 Task: Look for products in the category "Ground Cocoa" that are on sale.
Action: Mouse moved to (307, 211)
Screenshot: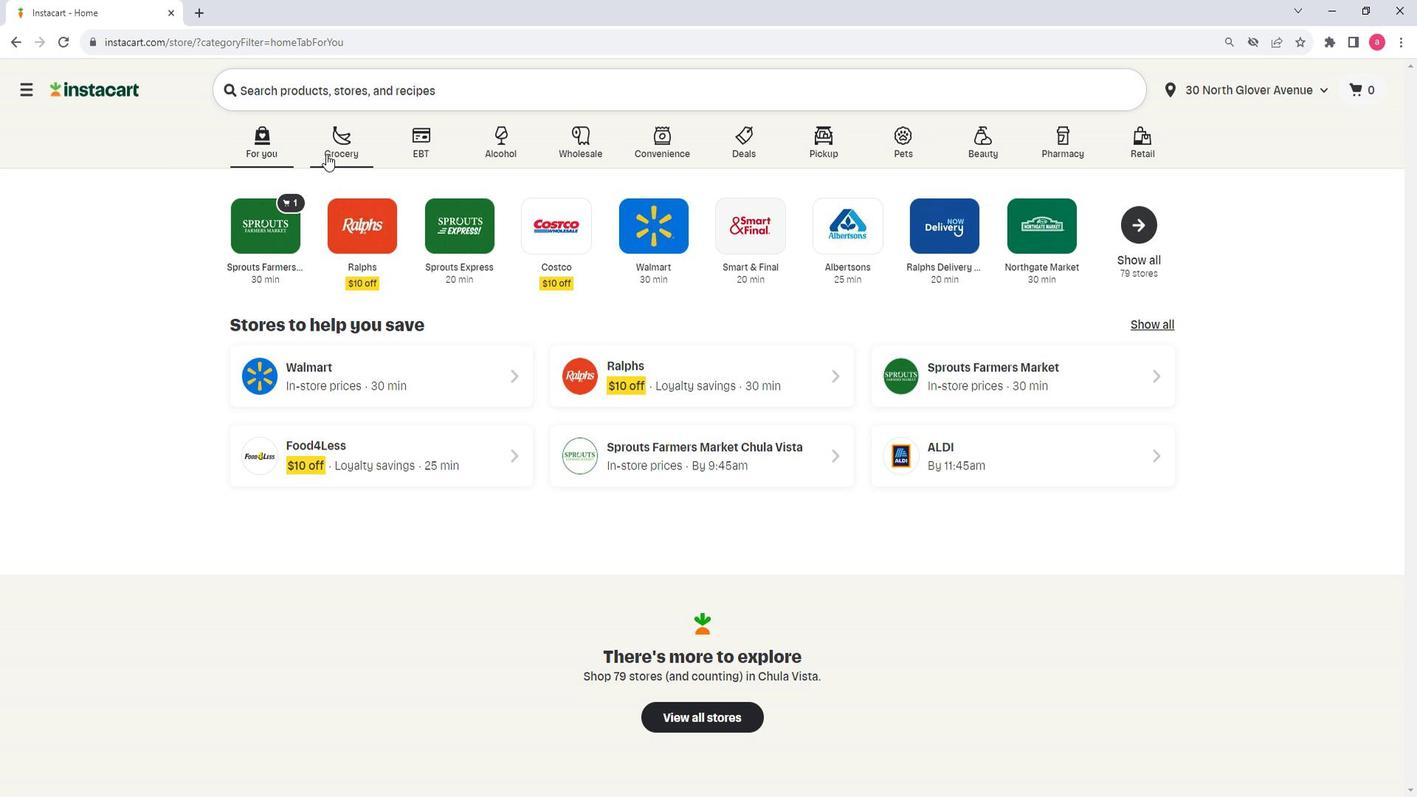 
Action: Mouse pressed left at (307, 211)
Screenshot: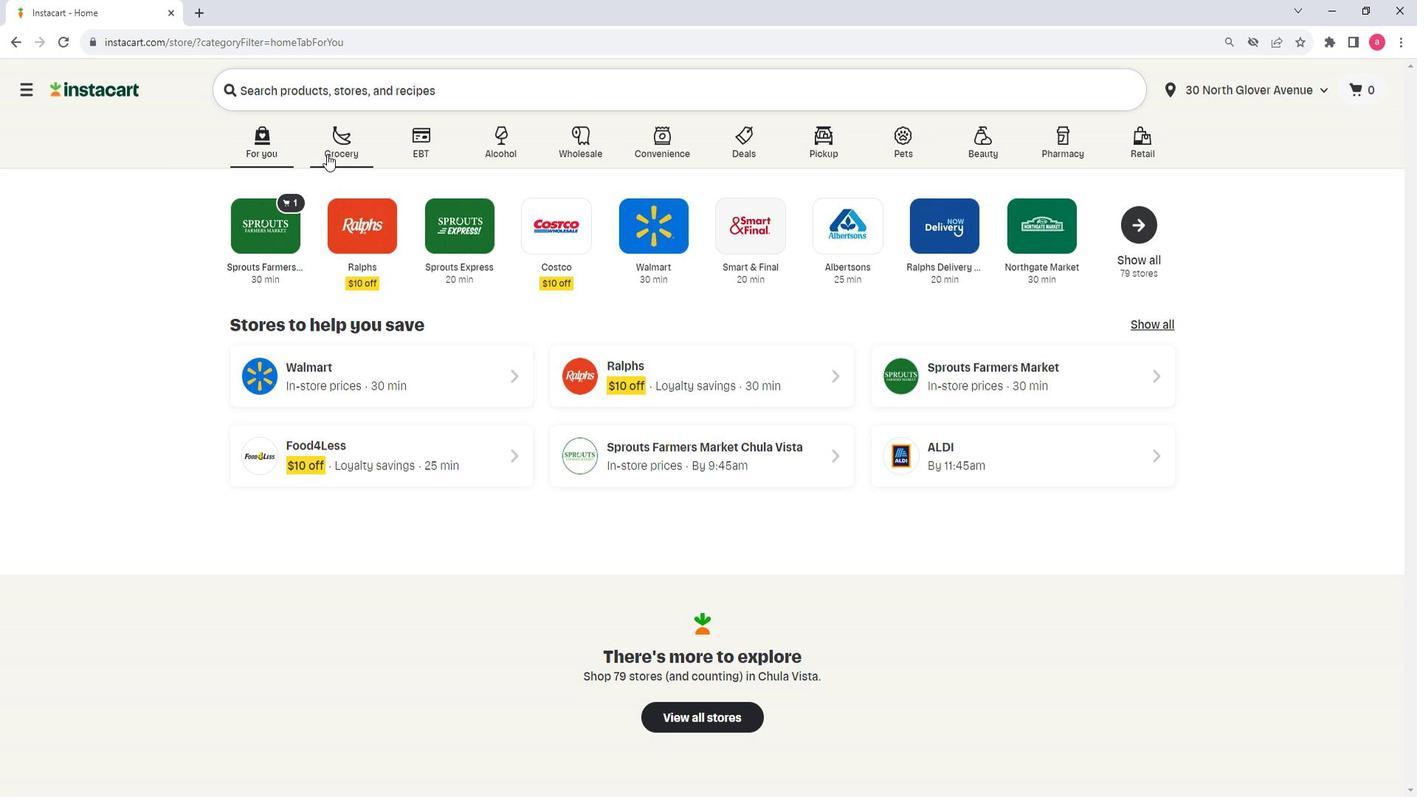 
Action: Mouse moved to (447, 439)
Screenshot: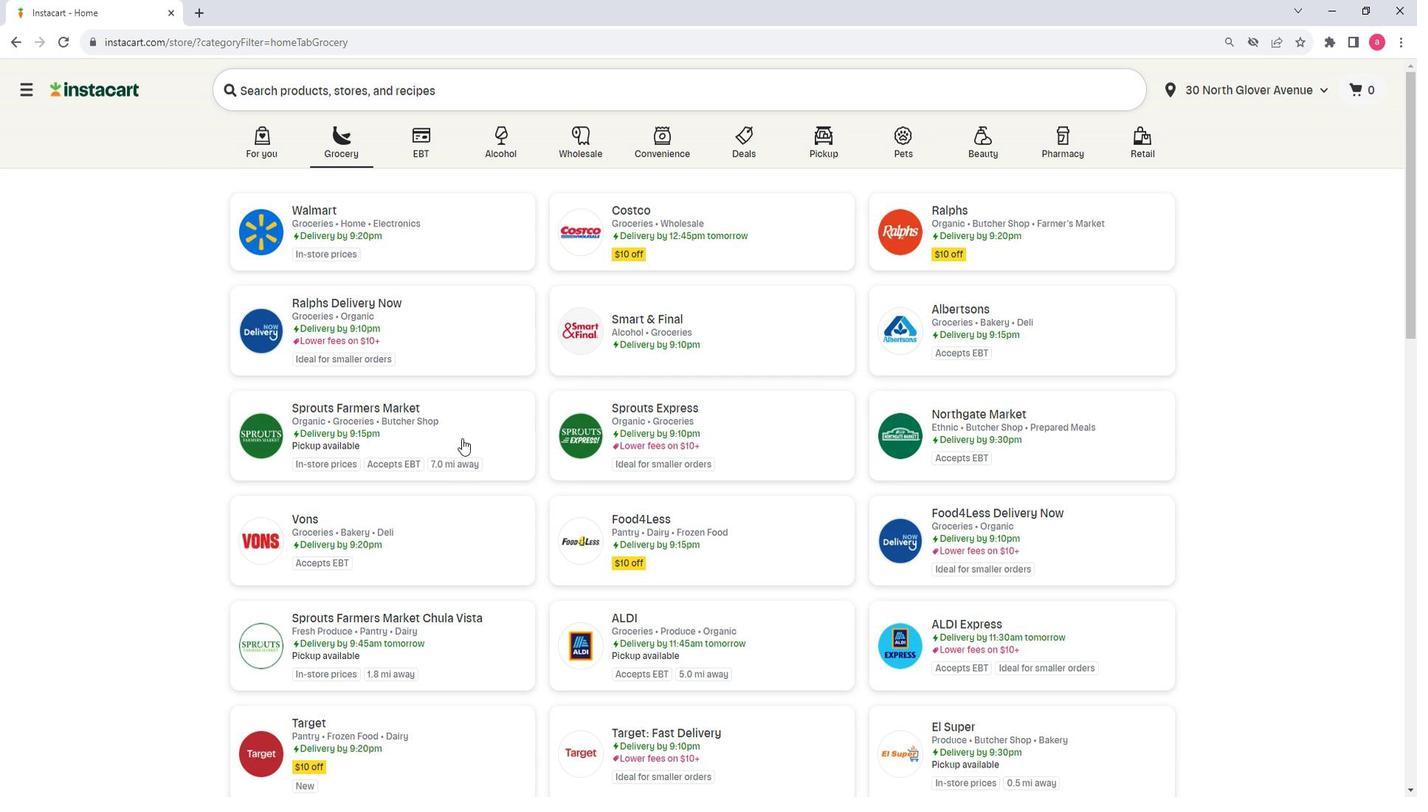 
Action: Mouse pressed left at (447, 439)
Screenshot: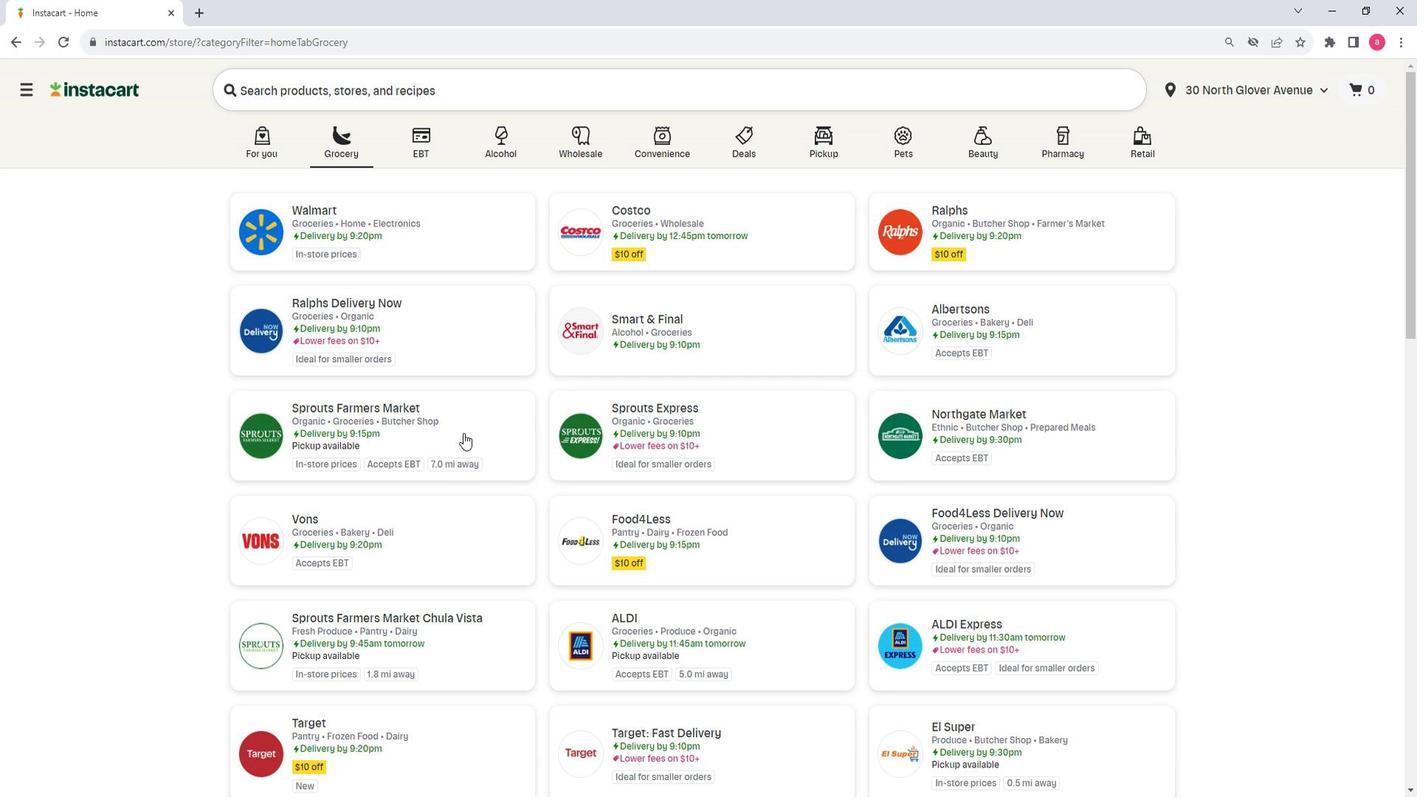 
Action: Mouse moved to (114, 515)
Screenshot: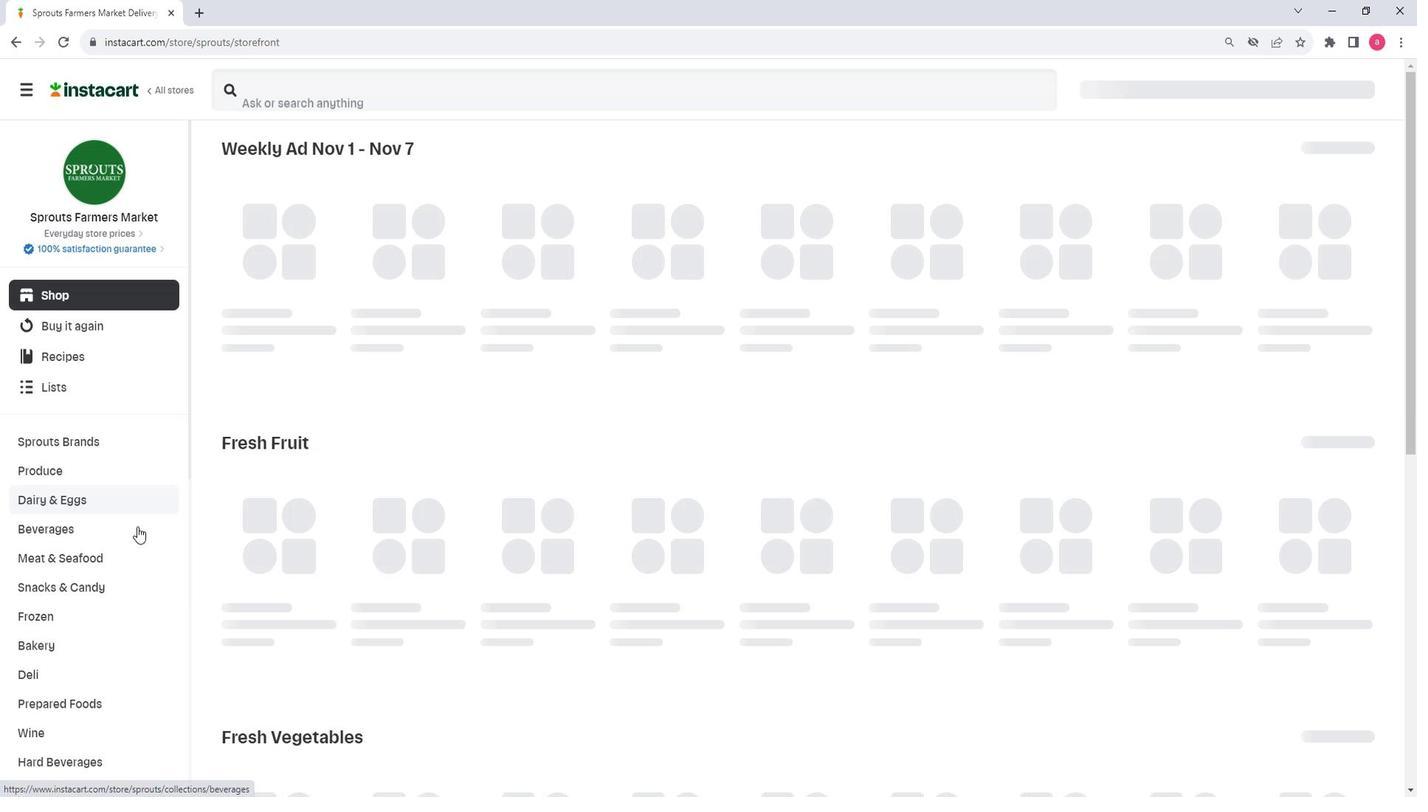 
Action: Mouse scrolled (114, 515) with delta (0, 0)
Screenshot: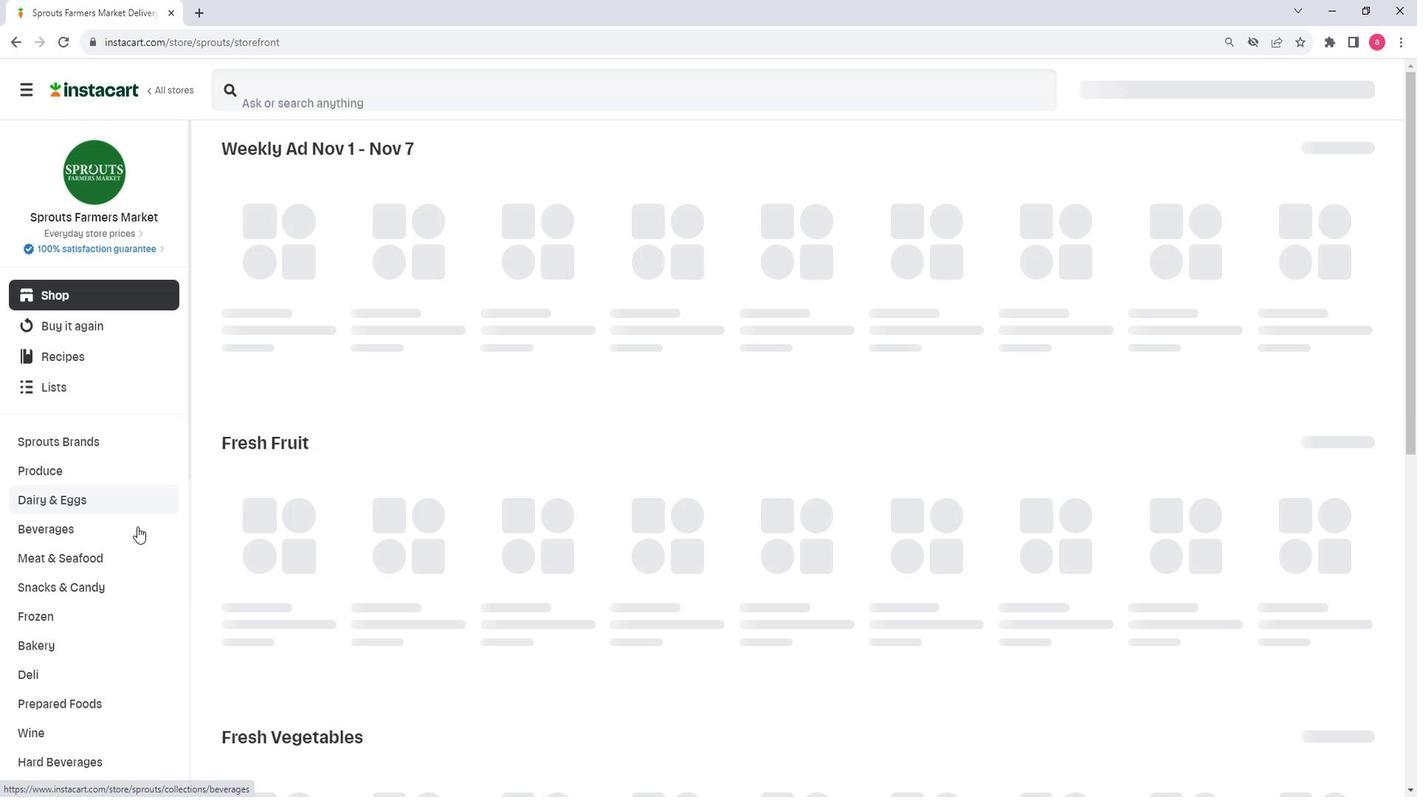 
Action: Mouse scrolled (114, 515) with delta (0, 0)
Screenshot: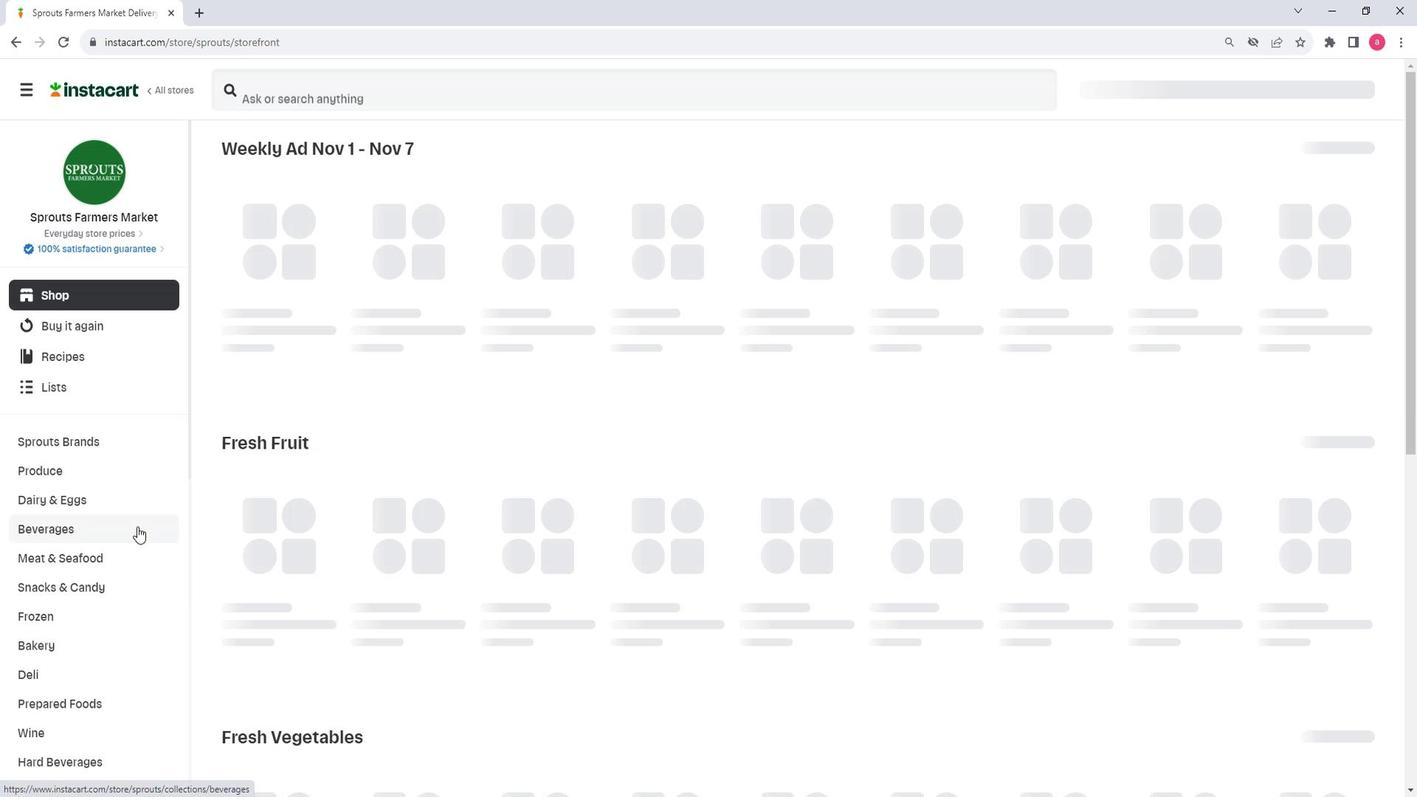 
Action: Mouse scrolled (114, 515) with delta (0, 0)
Screenshot: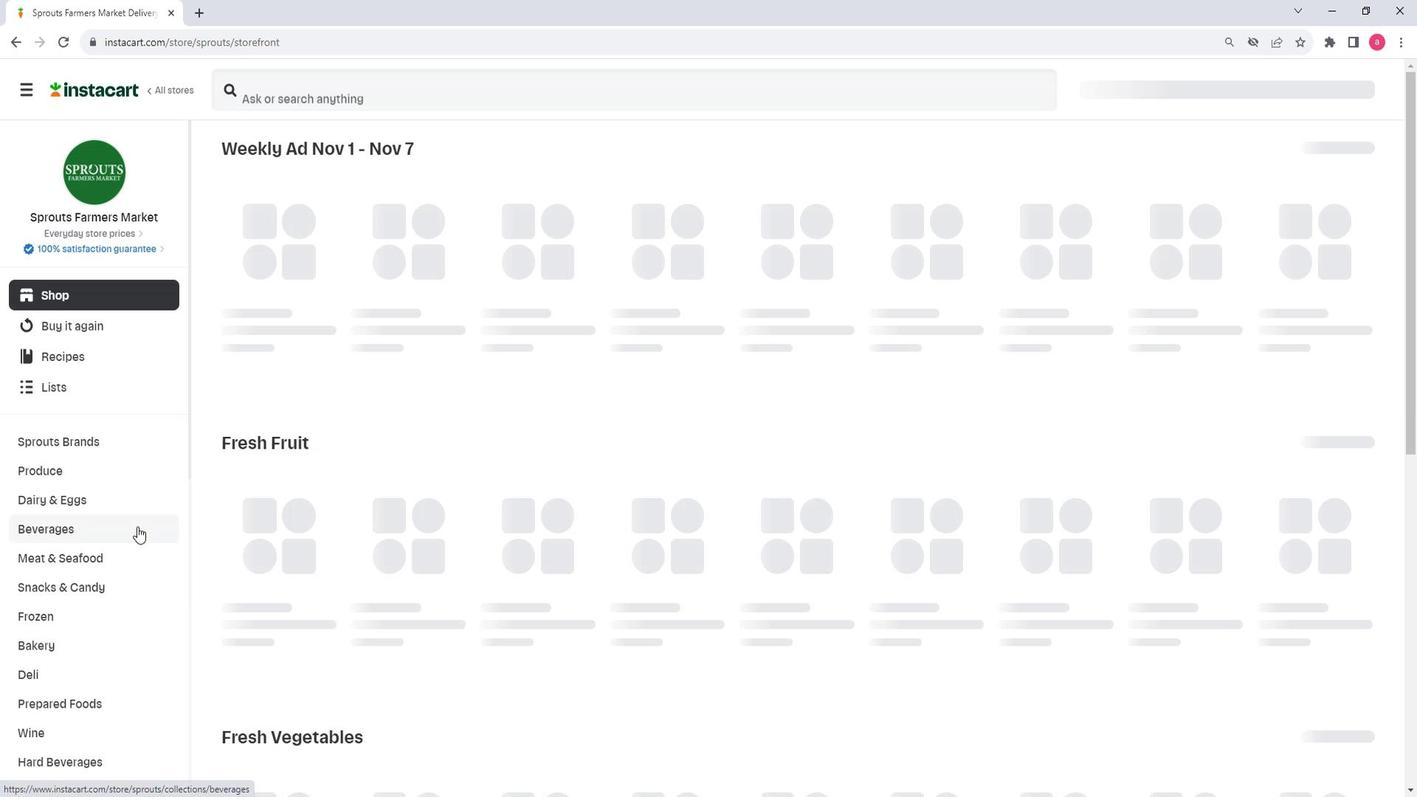 
Action: Mouse scrolled (114, 515) with delta (0, 0)
Screenshot: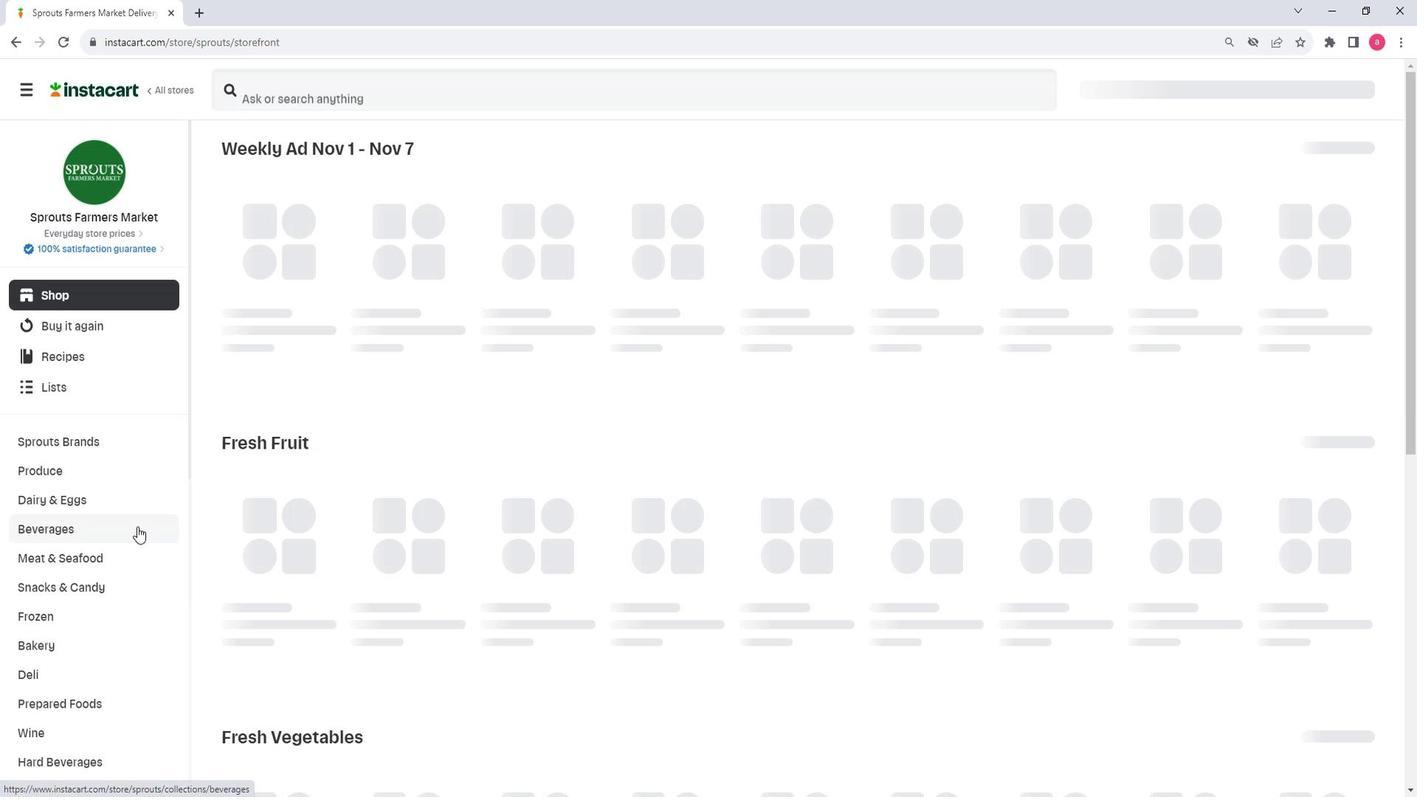 
Action: Mouse scrolled (114, 515) with delta (0, 0)
Screenshot: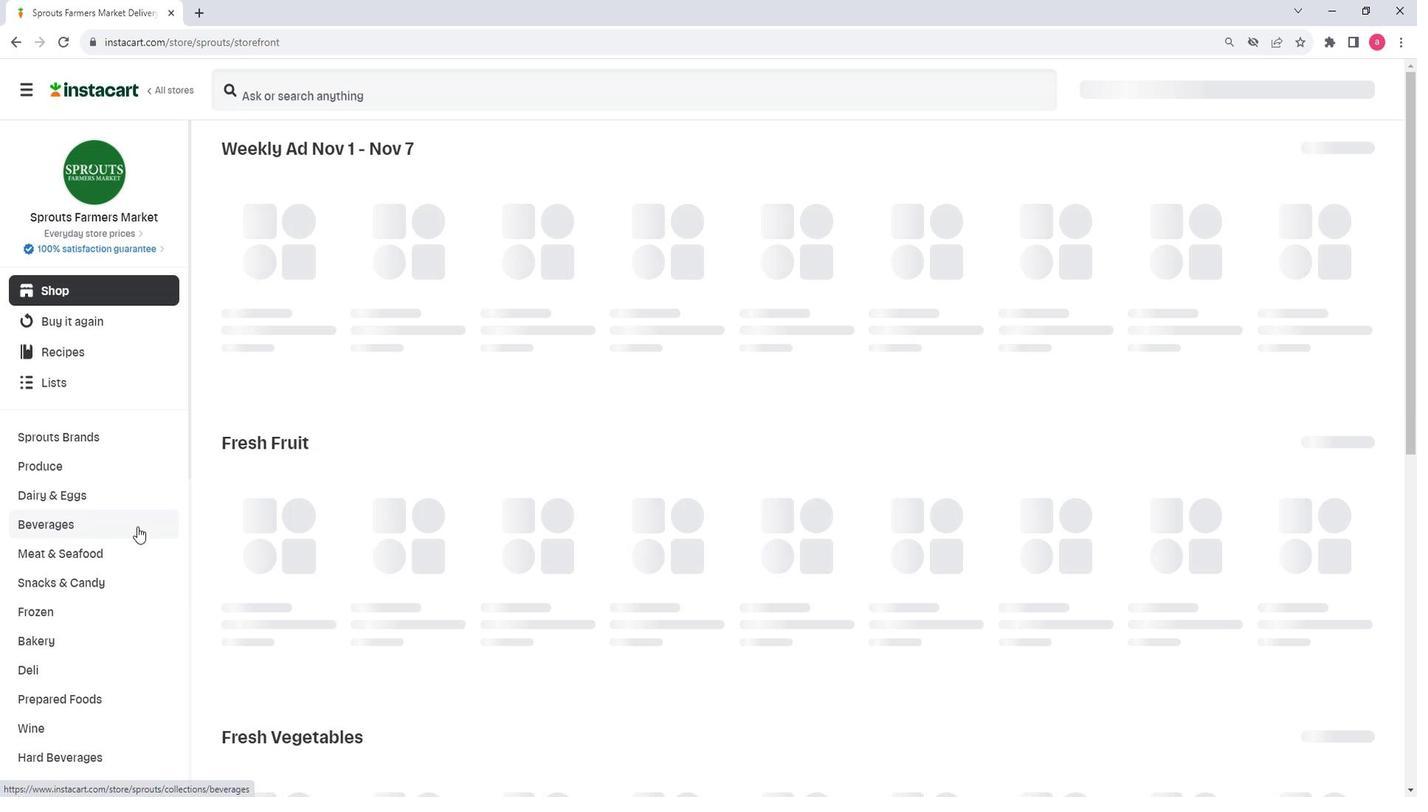 
Action: Mouse moved to (100, 555)
Screenshot: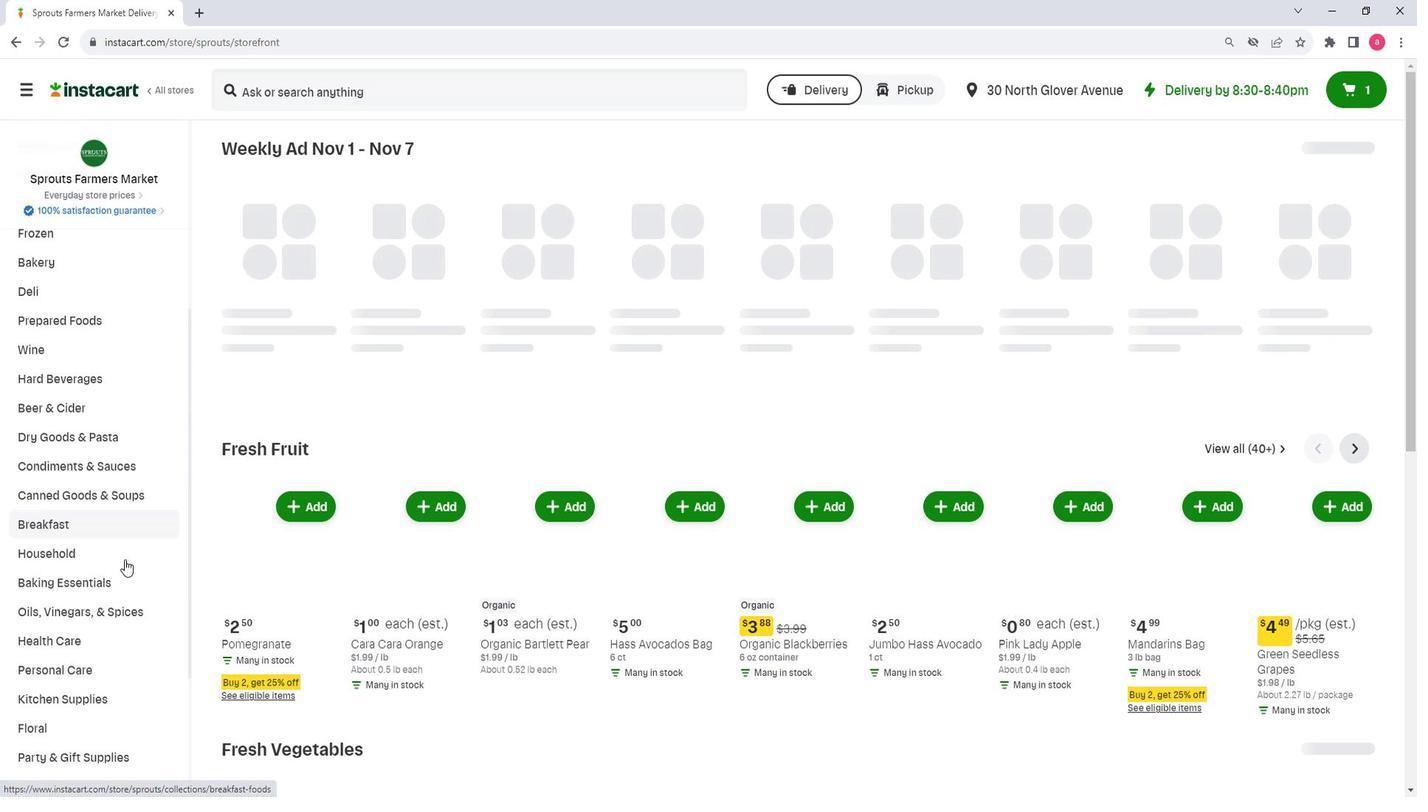 
Action: Mouse pressed left at (100, 555)
Screenshot: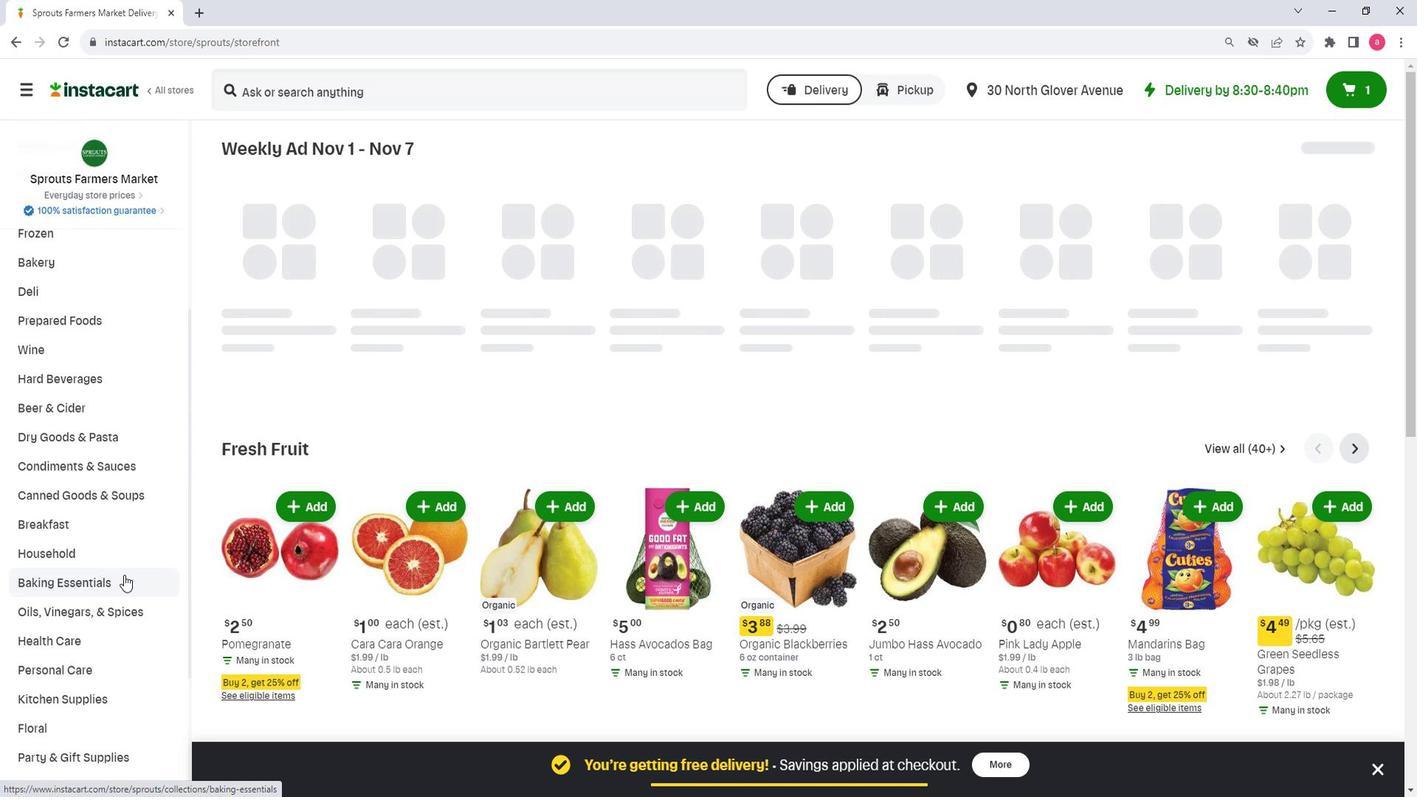 
Action: Mouse moved to (1081, 242)
Screenshot: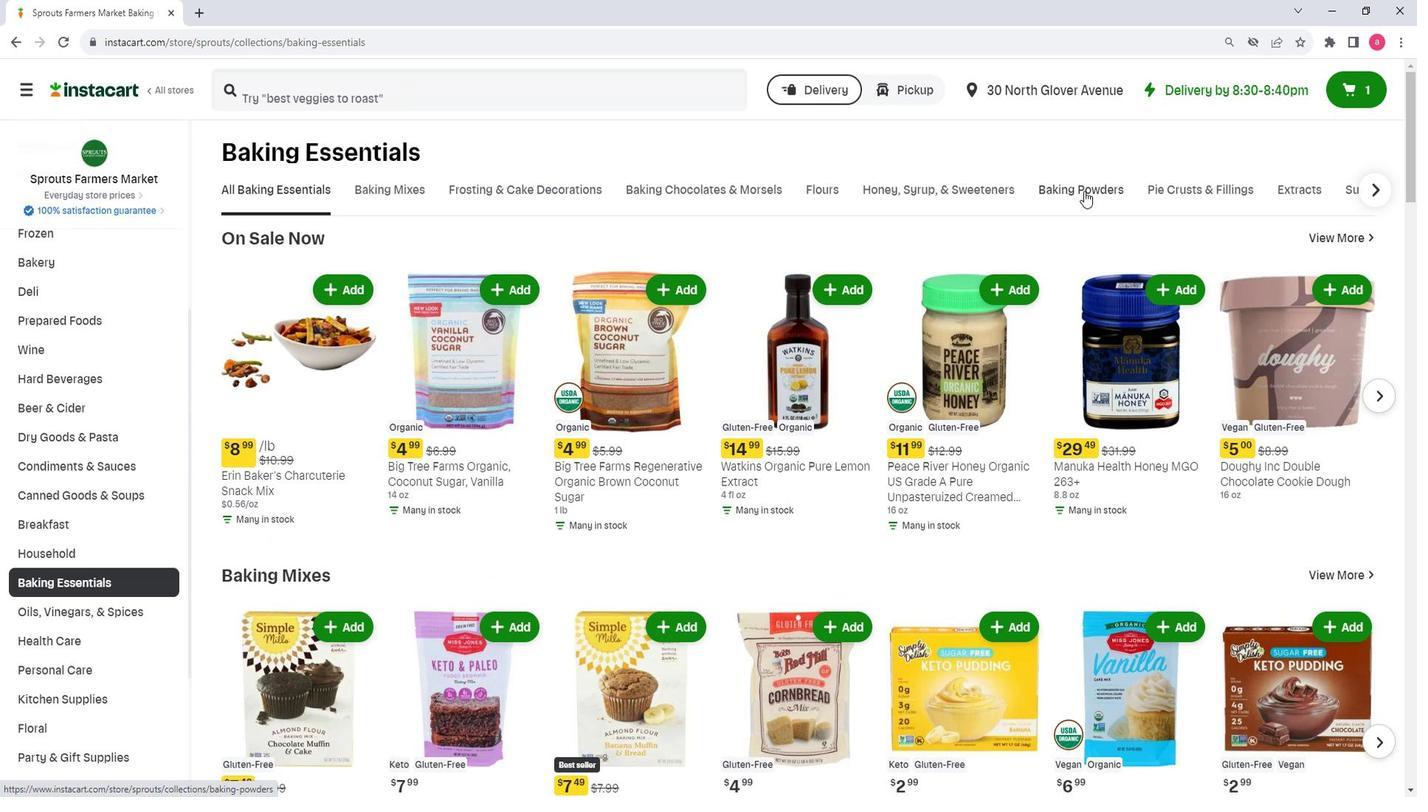 
Action: Mouse pressed left at (1081, 242)
Screenshot: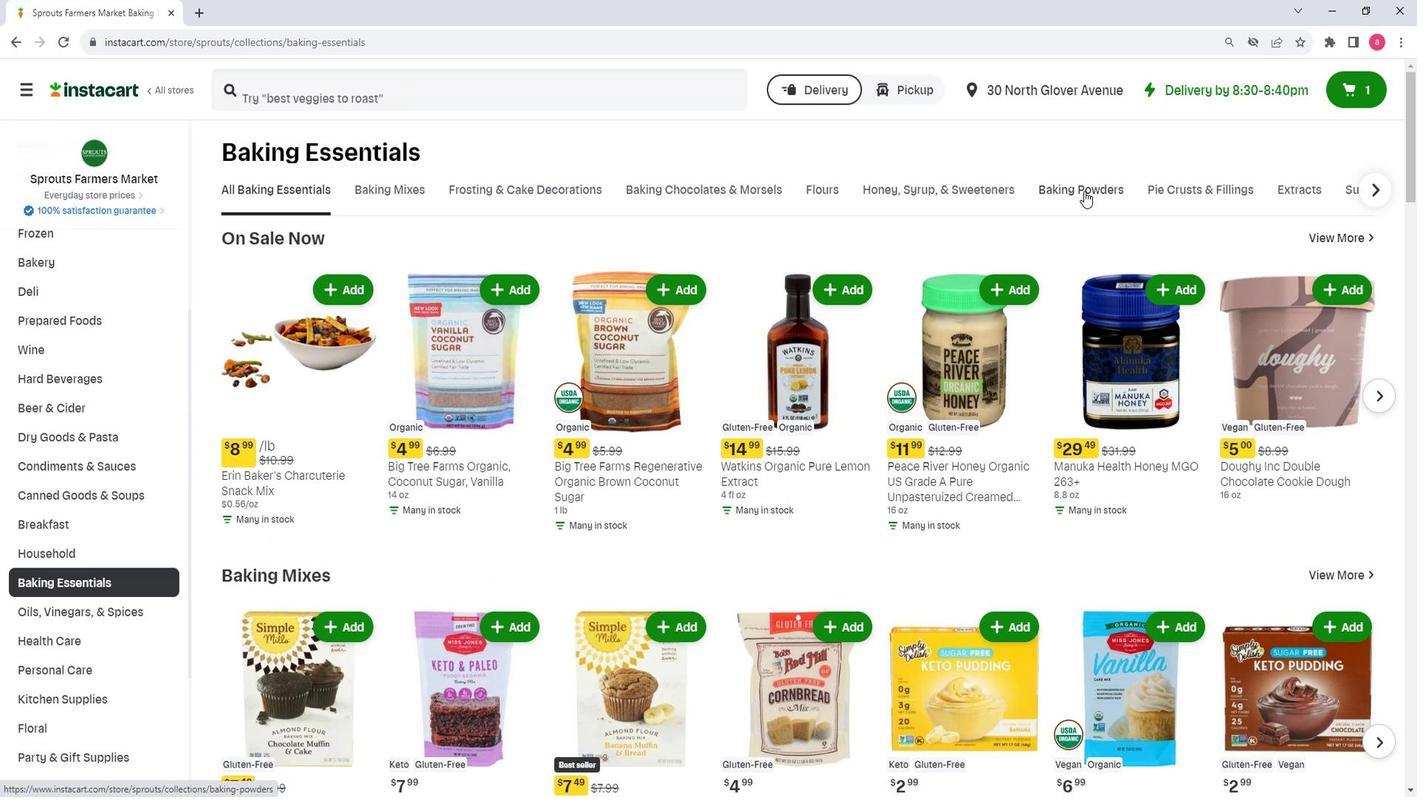 
Action: Mouse moved to (653, 299)
Screenshot: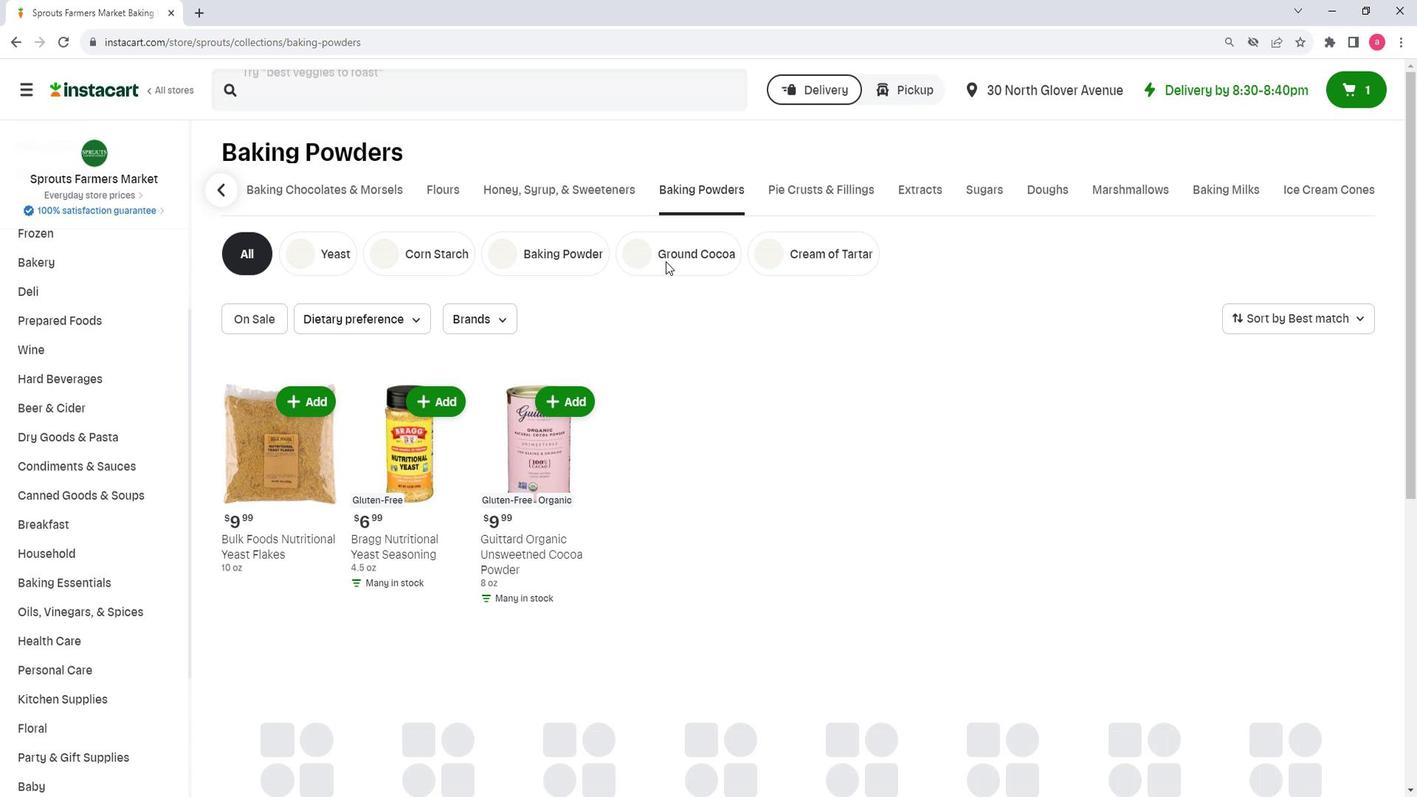 
Action: Mouse pressed left at (653, 299)
Screenshot: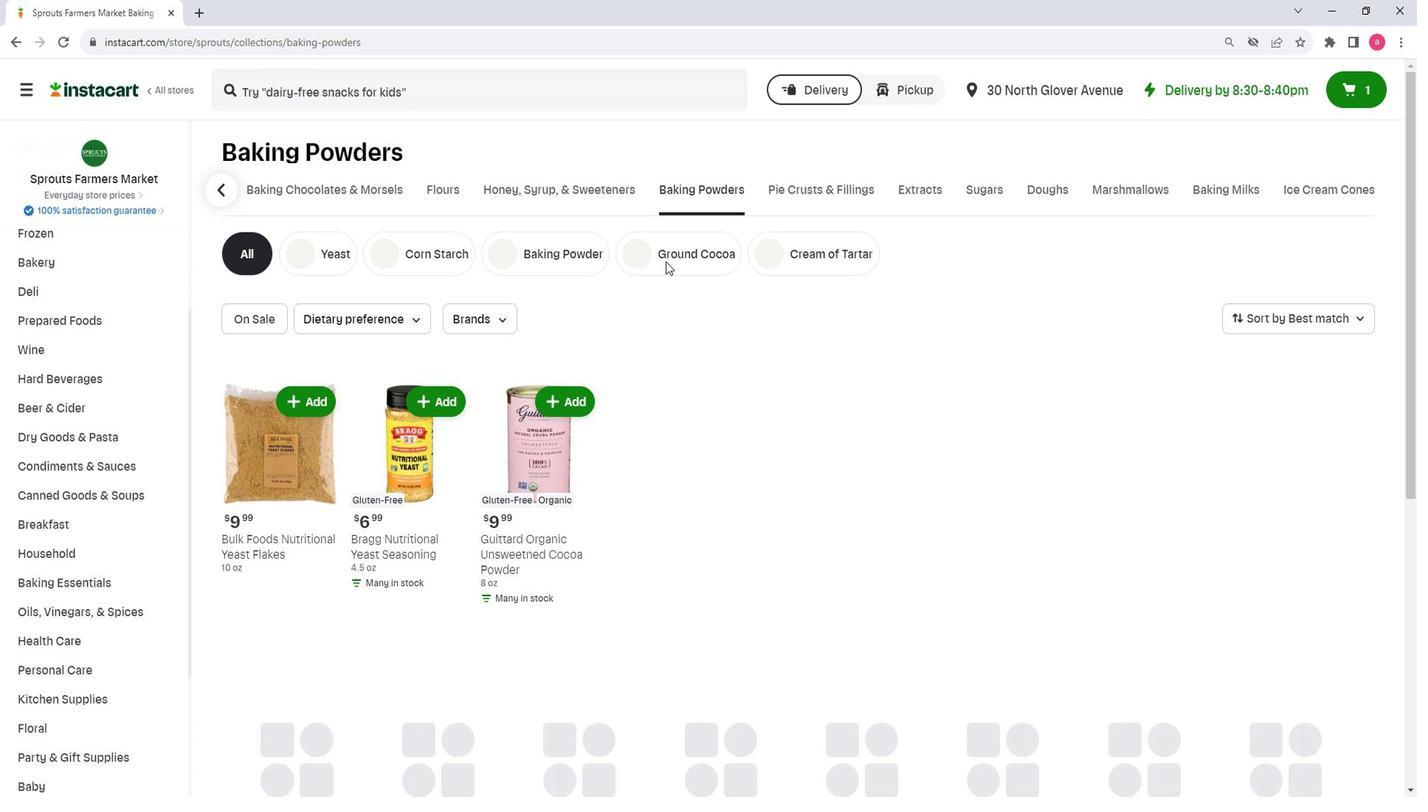 
Action: Mouse moved to (236, 350)
Screenshot: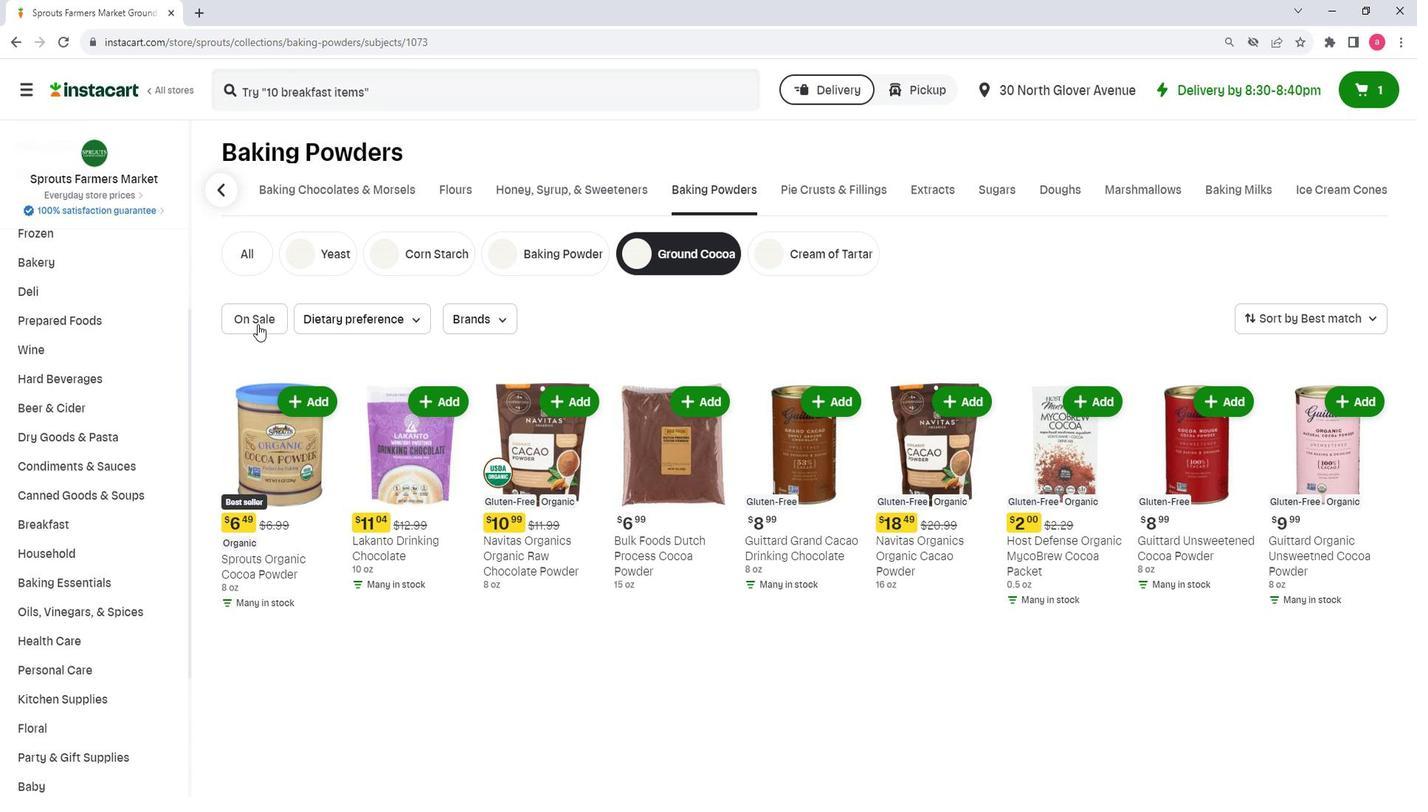 
Action: Mouse pressed left at (236, 350)
Screenshot: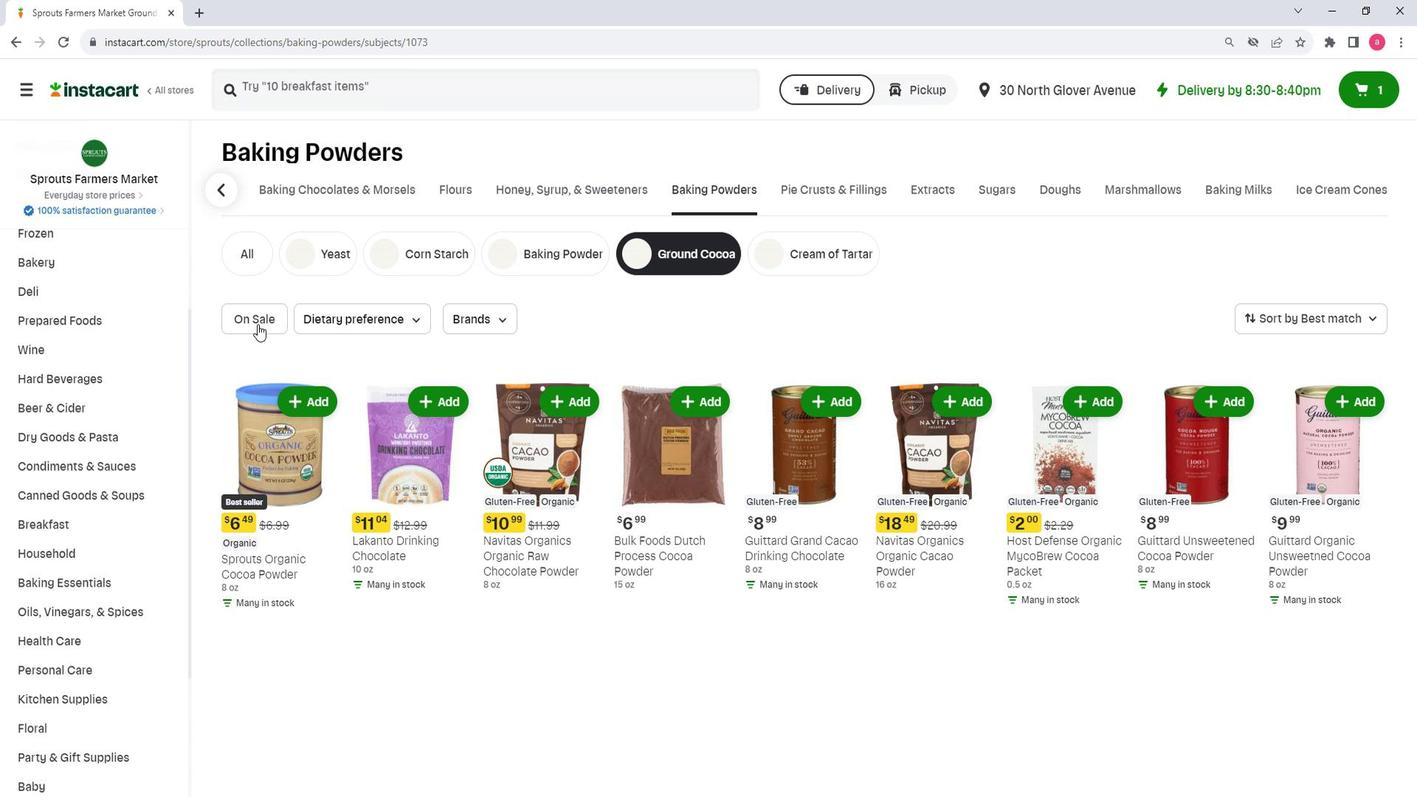 
Action: Mouse moved to (616, 400)
Screenshot: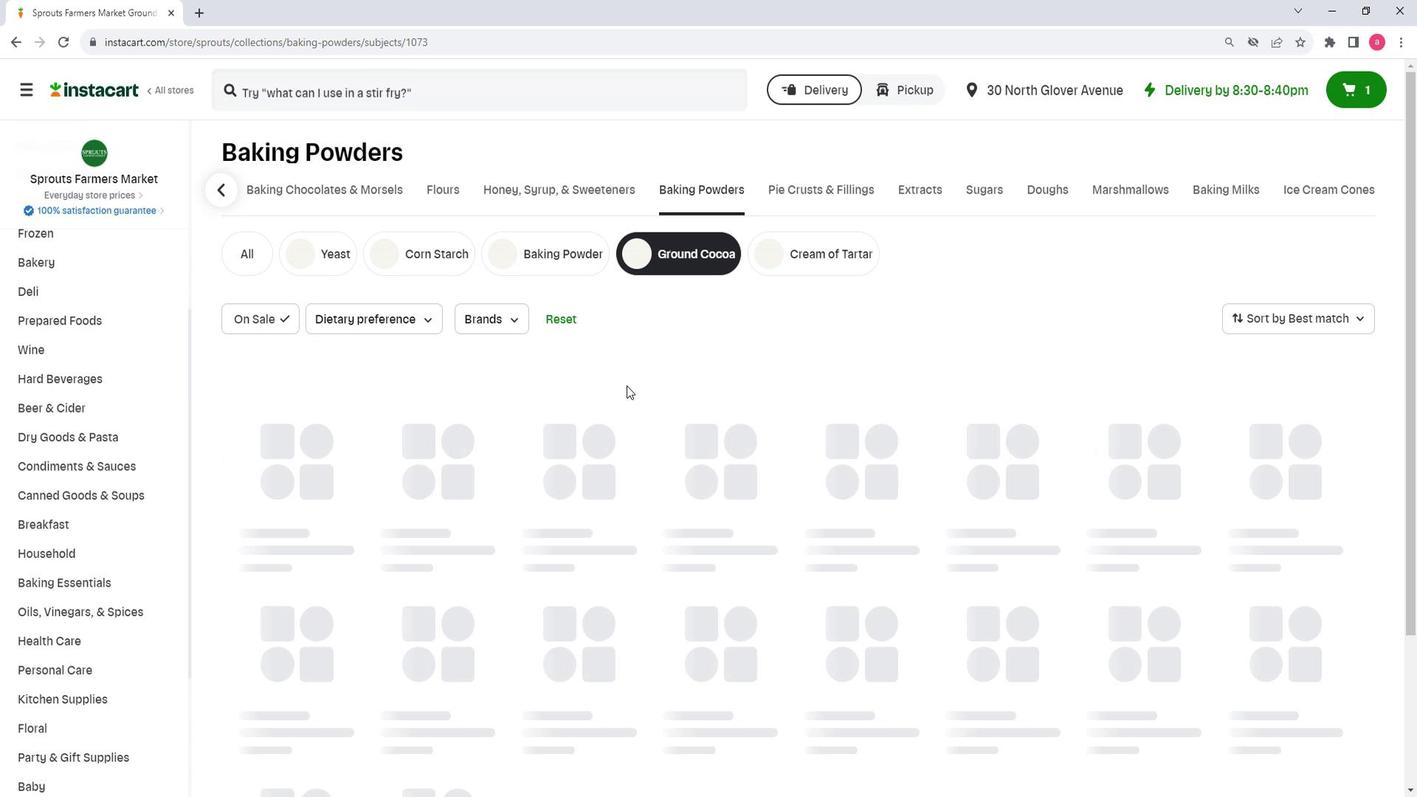 
